 Task: Check the average views per listing of furnished in the last 3 years.
Action: Mouse moved to (816, 194)
Screenshot: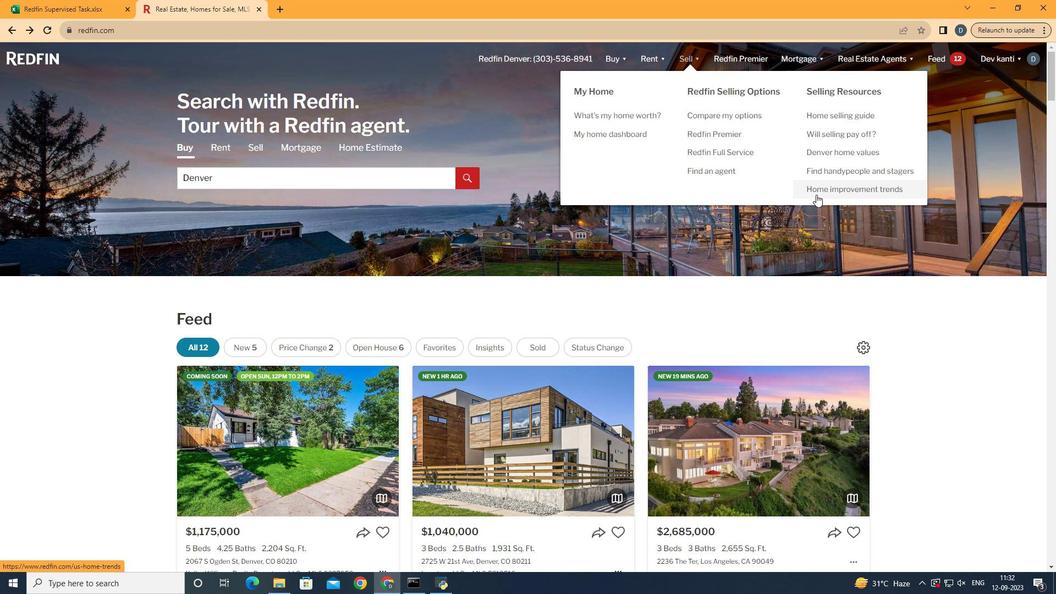 
Action: Mouse pressed left at (816, 194)
Screenshot: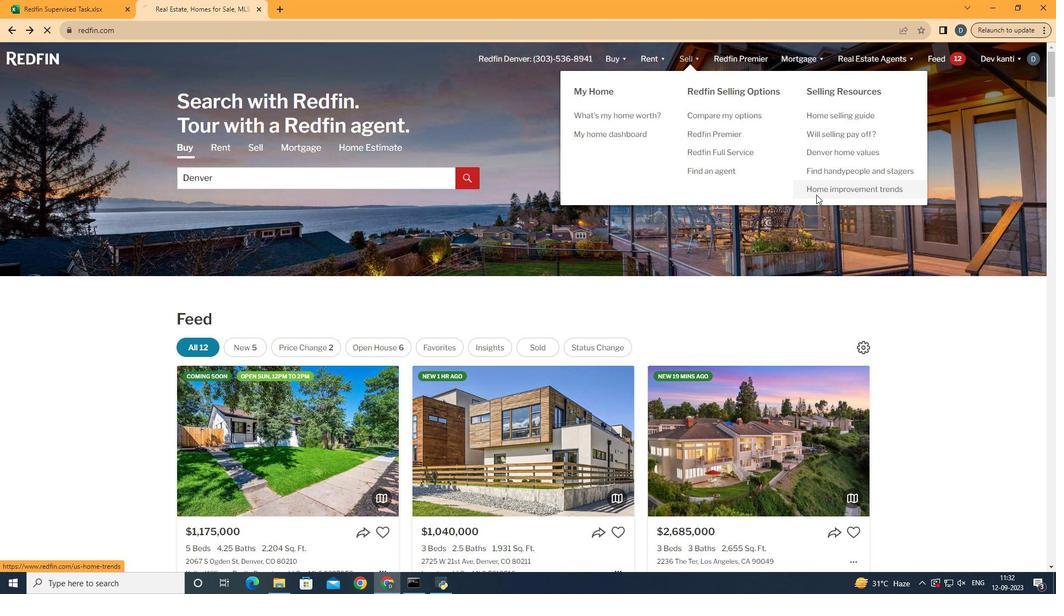 
Action: Mouse moved to (256, 214)
Screenshot: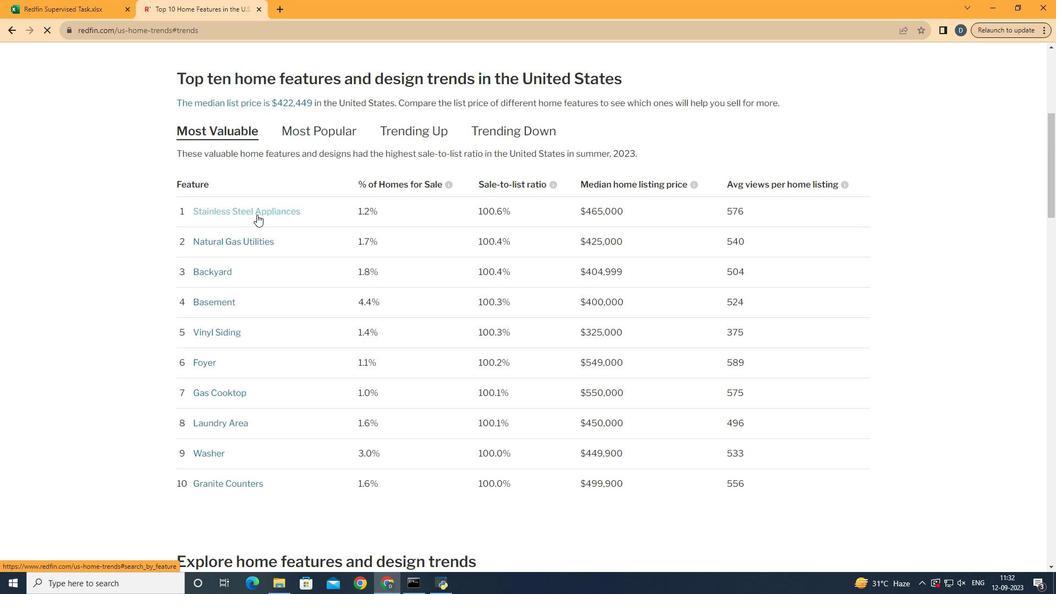 
Action: Mouse pressed left at (256, 214)
Screenshot: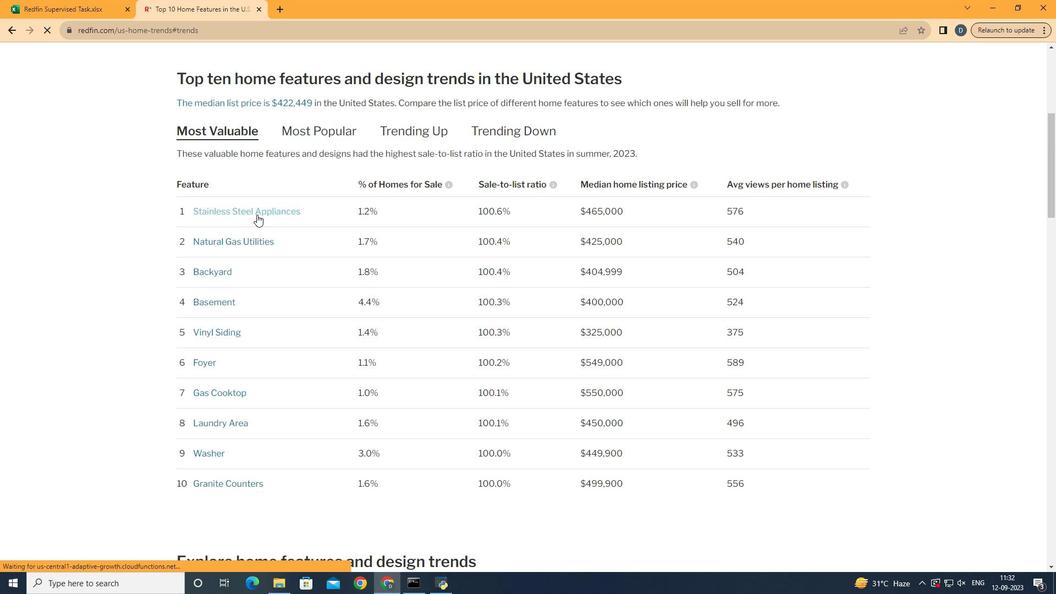 
Action: Mouse moved to (322, 333)
Screenshot: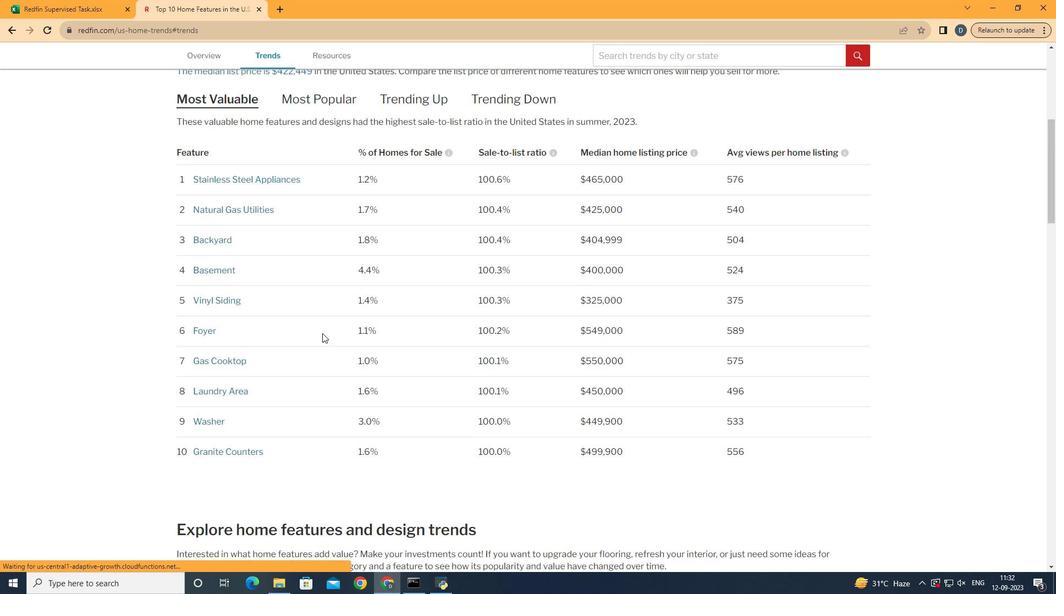 
Action: Mouse scrolled (322, 332) with delta (0, 0)
Screenshot: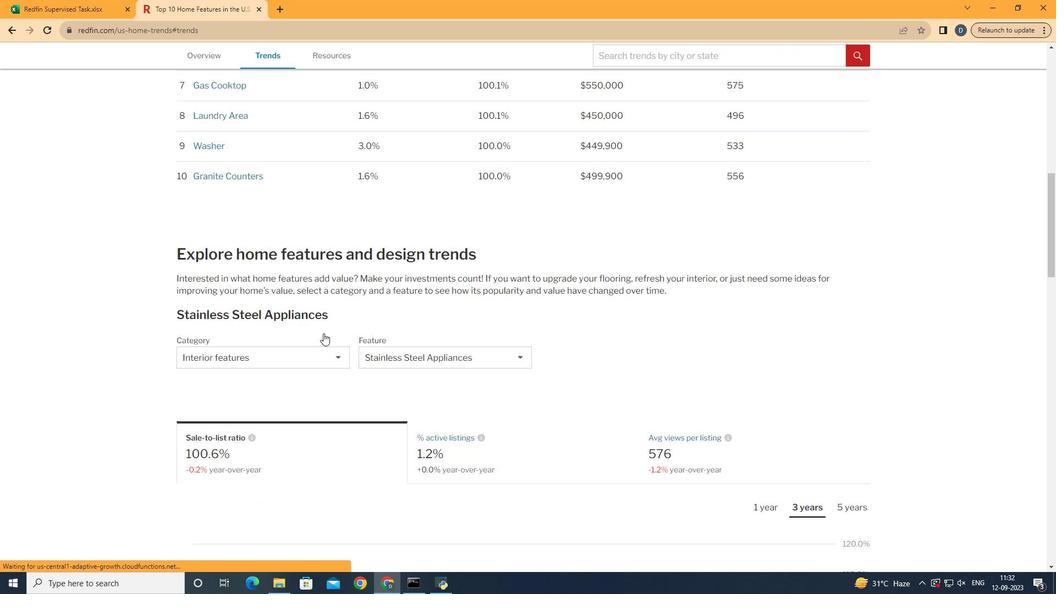 
Action: Mouse scrolled (322, 332) with delta (0, 0)
Screenshot: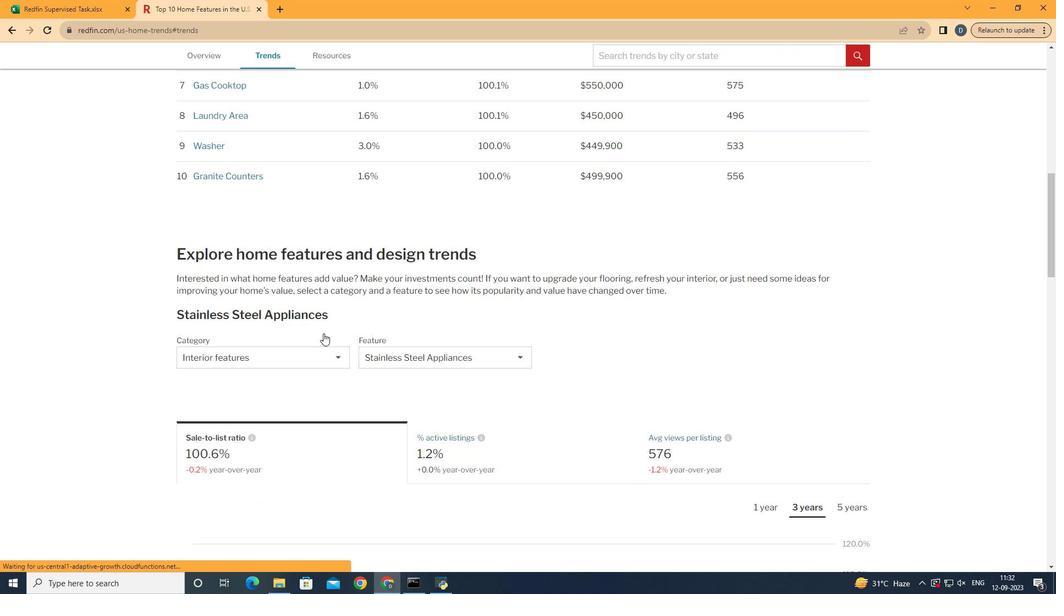 
Action: Mouse scrolled (322, 332) with delta (0, 0)
Screenshot: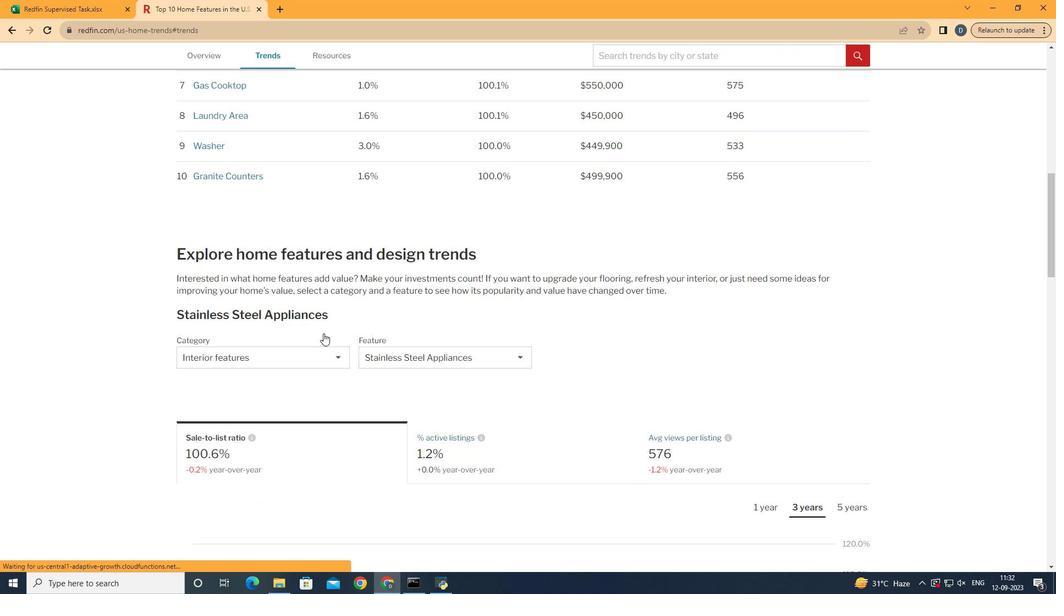 
Action: Mouse scrolled (322, 332) with delta (0, 0)
Screenshot: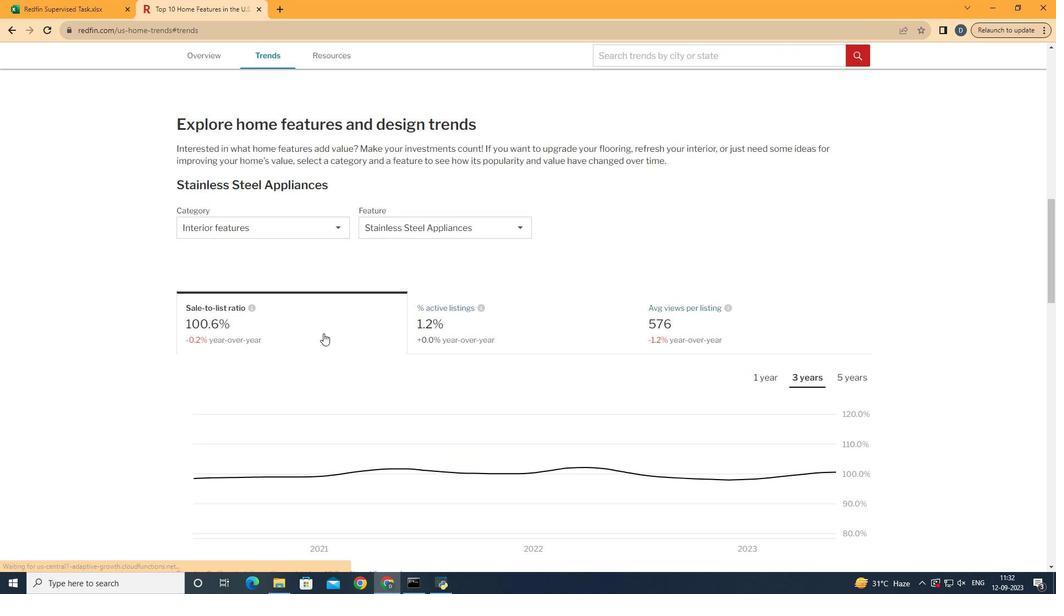 
Action: Mouse scrolled (322, 332) with delta (0, 0)
Screenshot: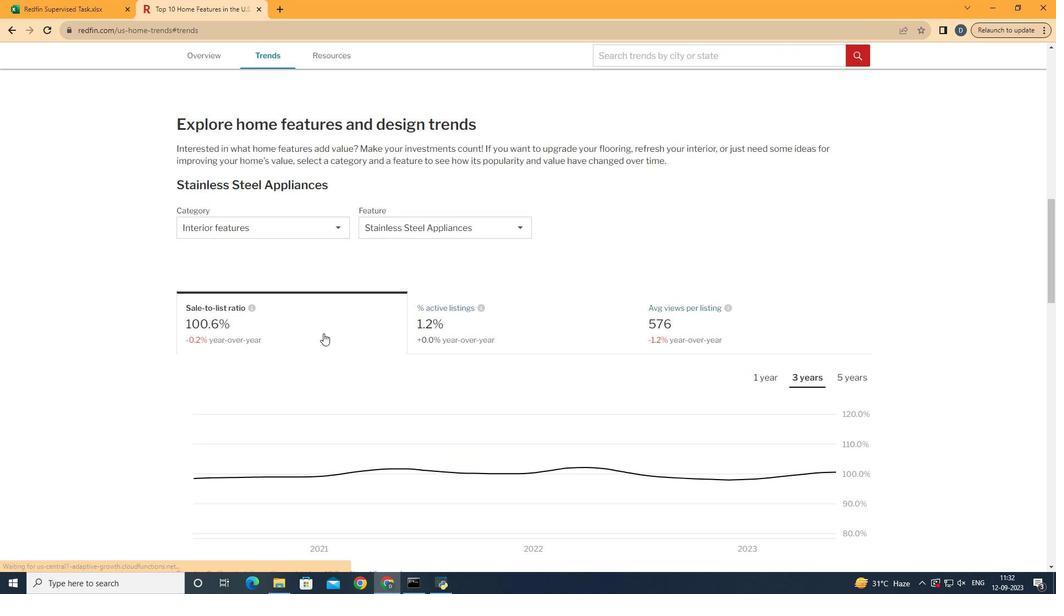
Action: Mouse scrolled (322, 332) with delta (0, 0)
Screenshot: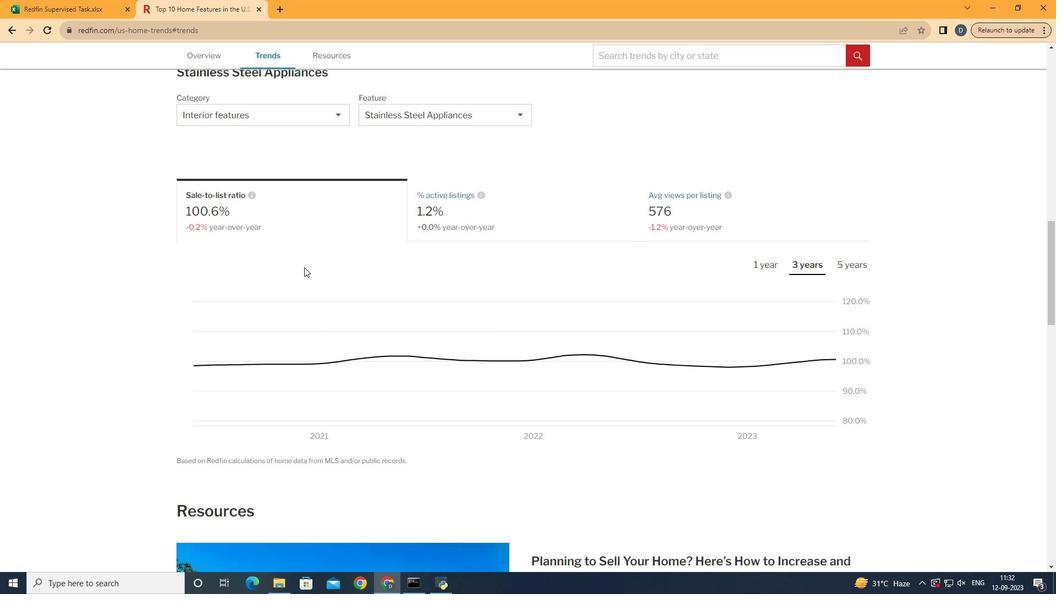 
Action: Mouse scrolled (322, 332) with delta (0, 0)
Screenshot: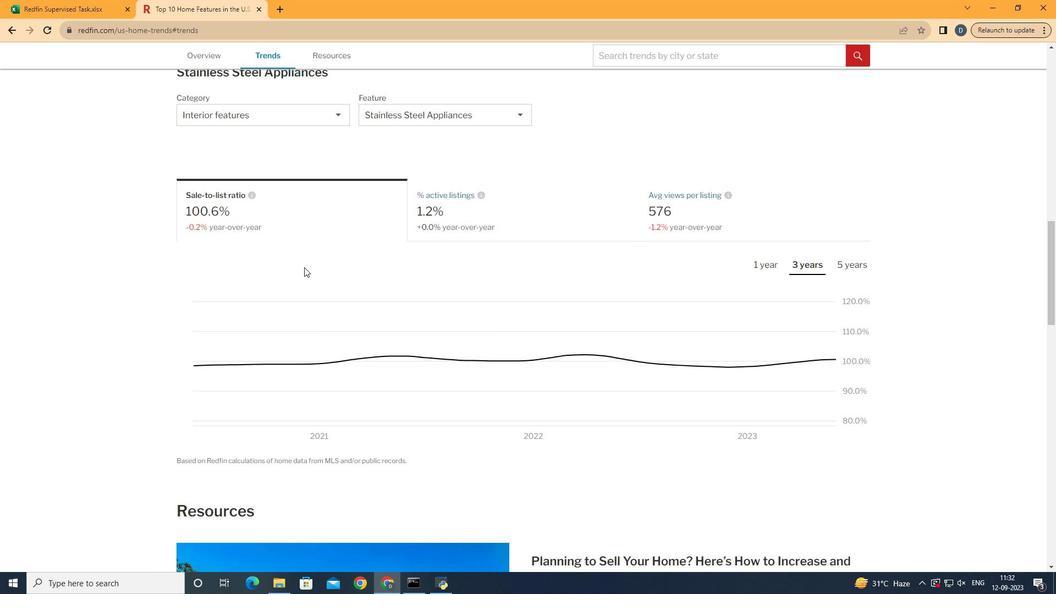 
Action: Mouse scrolled (322, 332) with delta (0, 0)
Screenshot: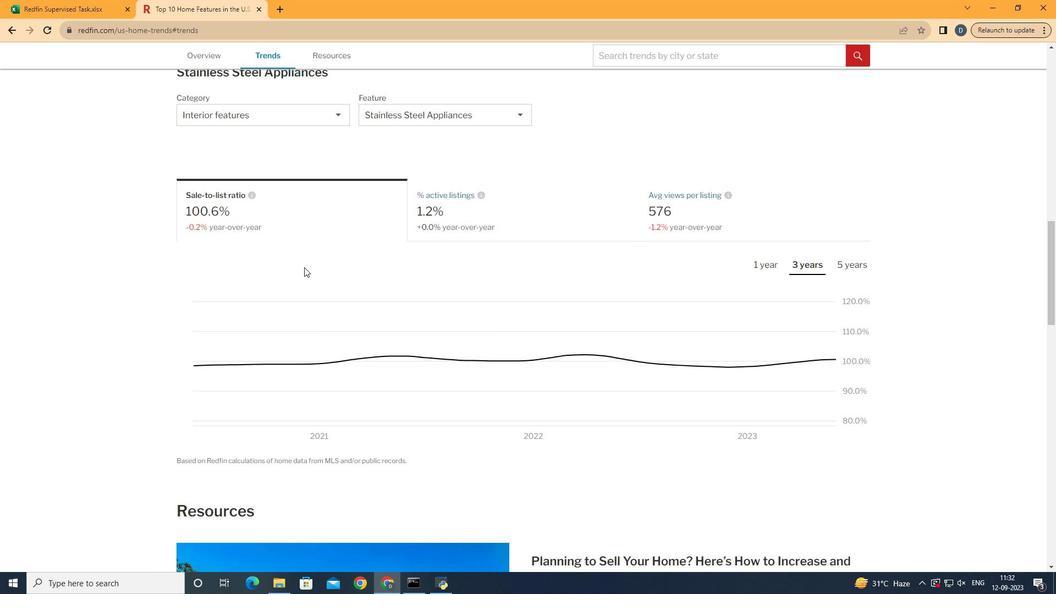 
Action: Mouse scrolled (322, 332) with delta (0, 0)
Screenshot: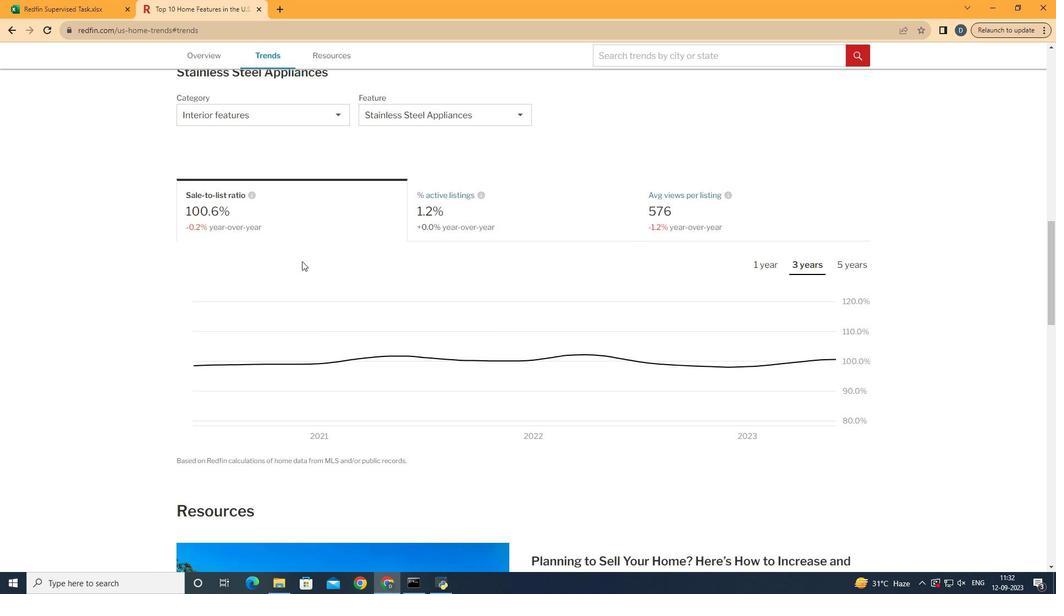 
Action: Mouse moved to (323, 333)
Screenshot: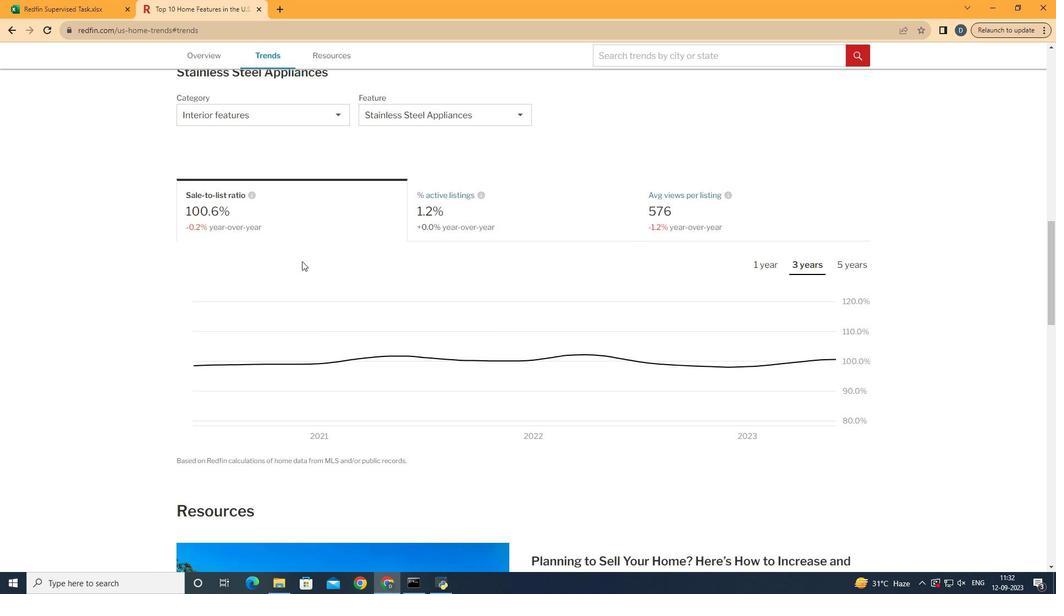 
Action: Mouse scrolled (323, 332) with delta (0, 0)
Screenshot: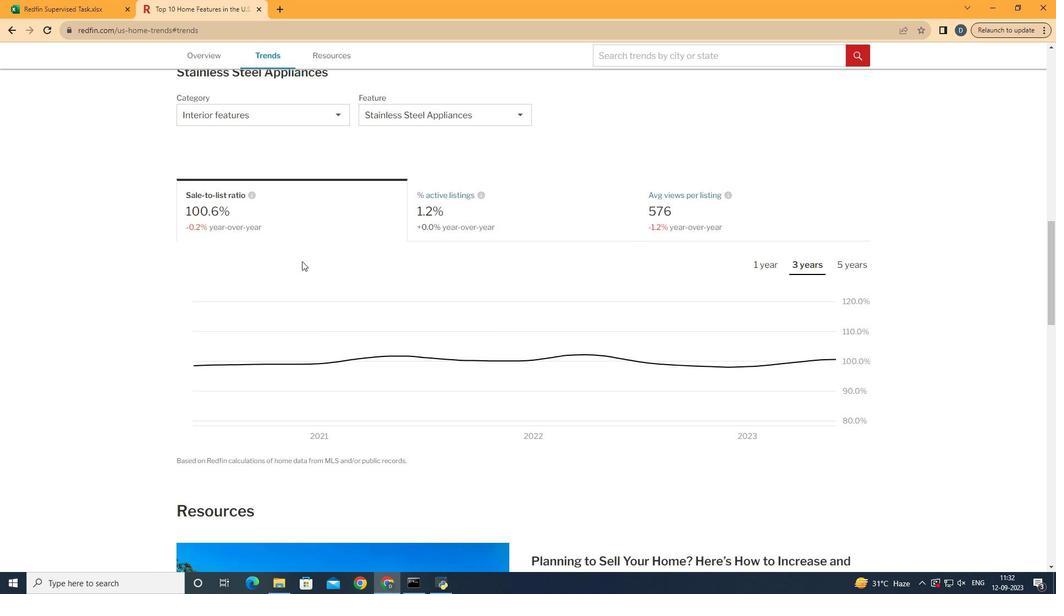 
Action: Mouse moved to (301, 261)
Screenshot: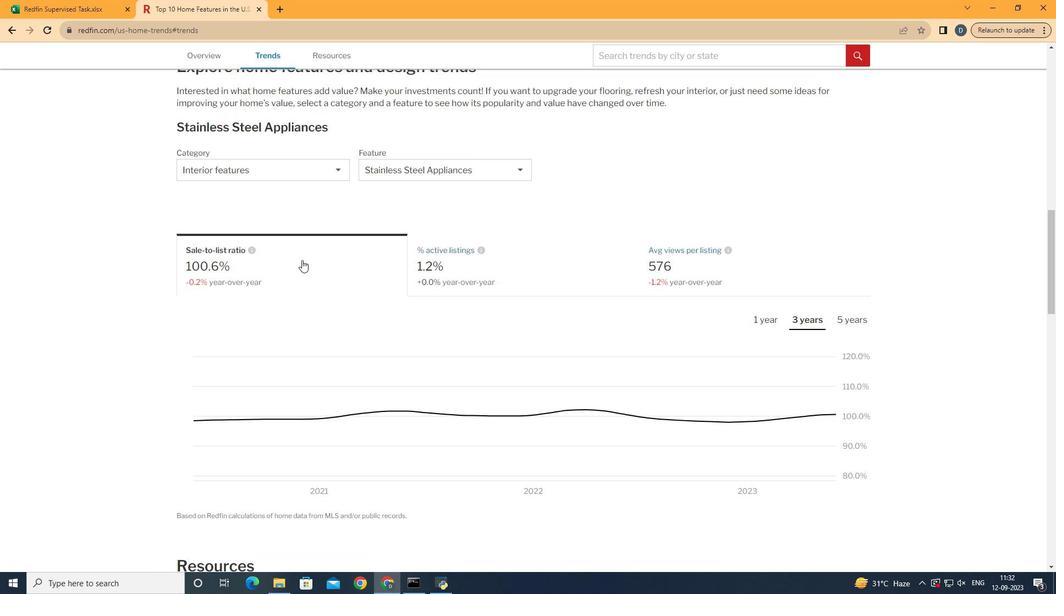 
Action: Mouse scrolled (301, 261) with delta (0, 0)
Screenshot: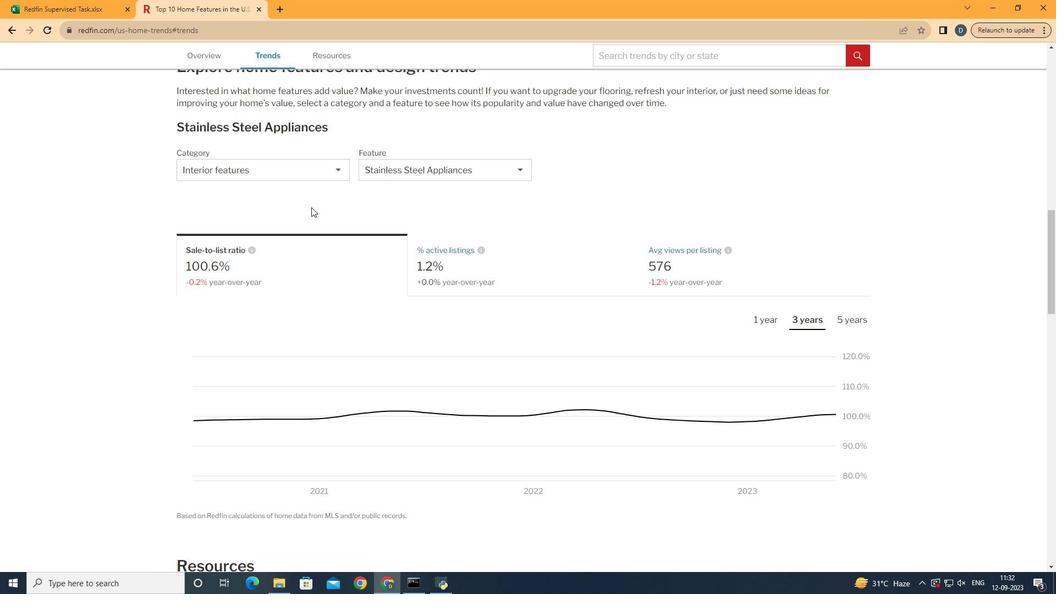 
Action: Mouse moved to (322, 168)
Screenshot: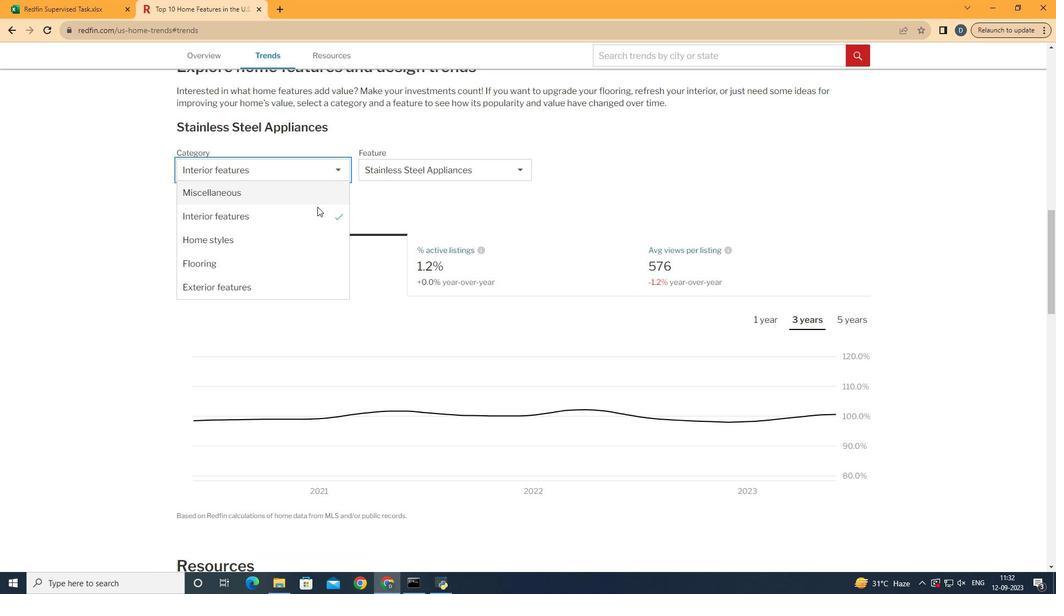 
Action: Mouse pressed left at (322, 168)
Screenshot: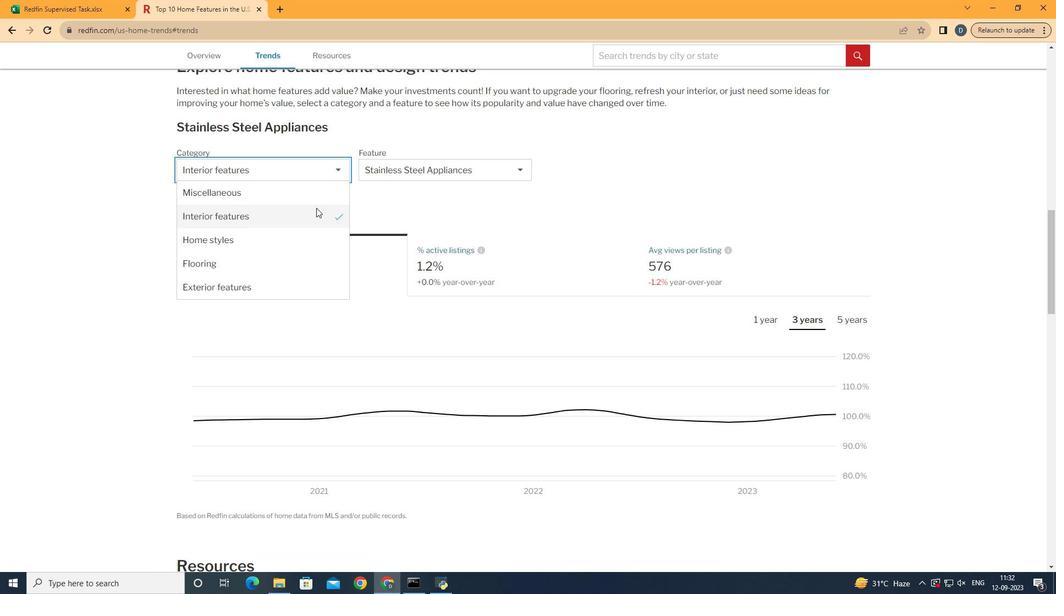 
Action: Mouse moved to (316, 207)
Screenshot: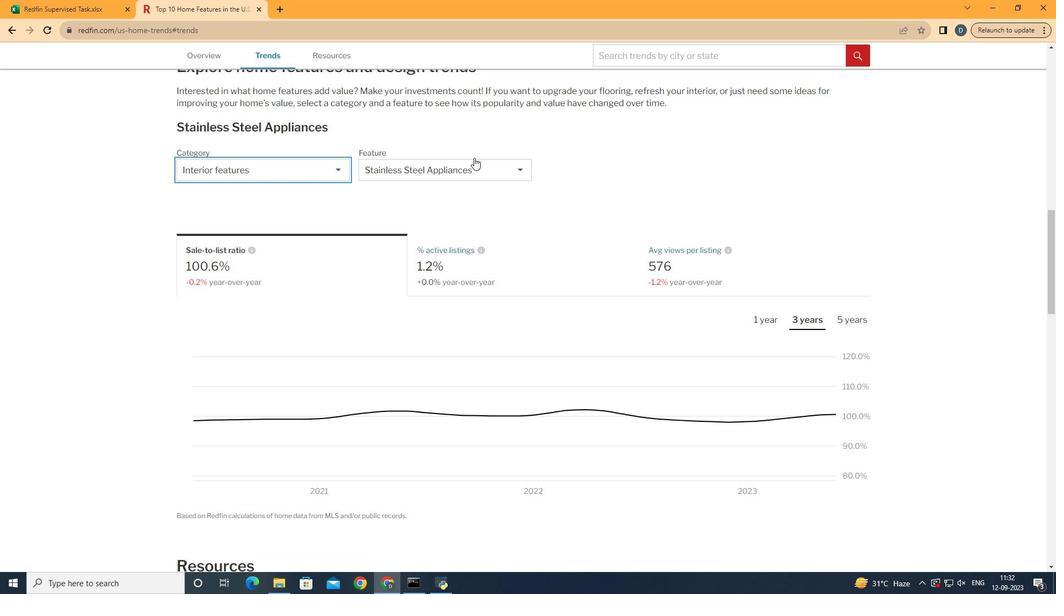 
Action: Mouse pressed left at (316, 207)
Screenshot: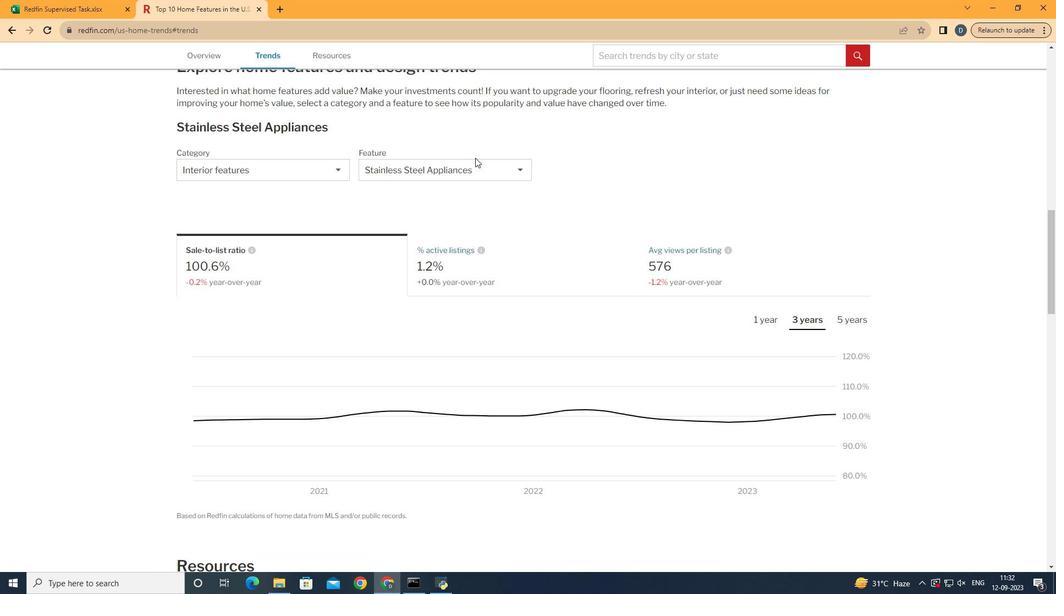 
Action: Mouse moved to (475, 157)
Screenshot: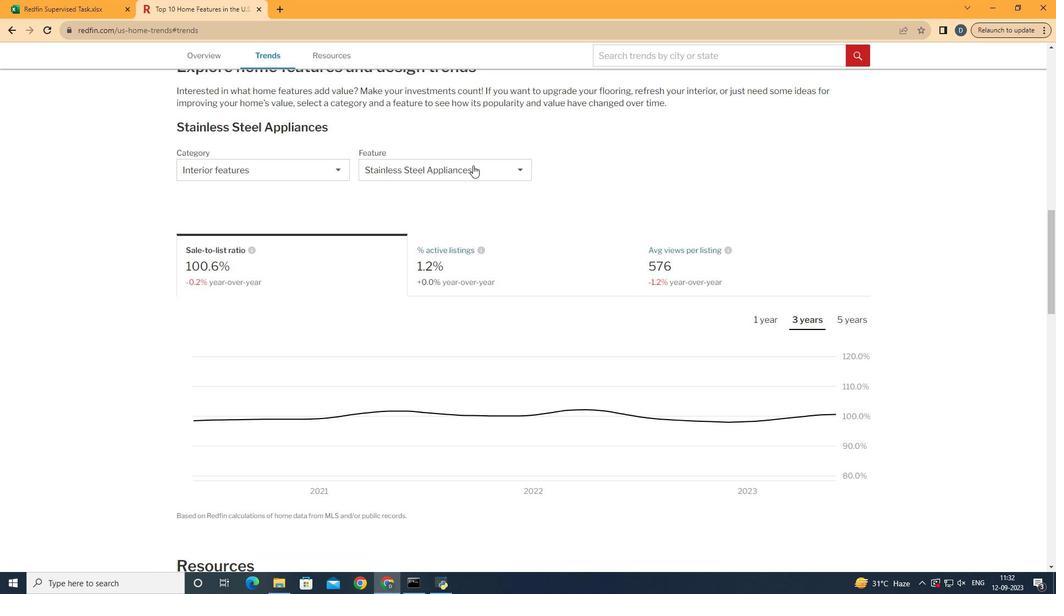 
Action: Mouse pressed left at (475, 157)
Screenshot: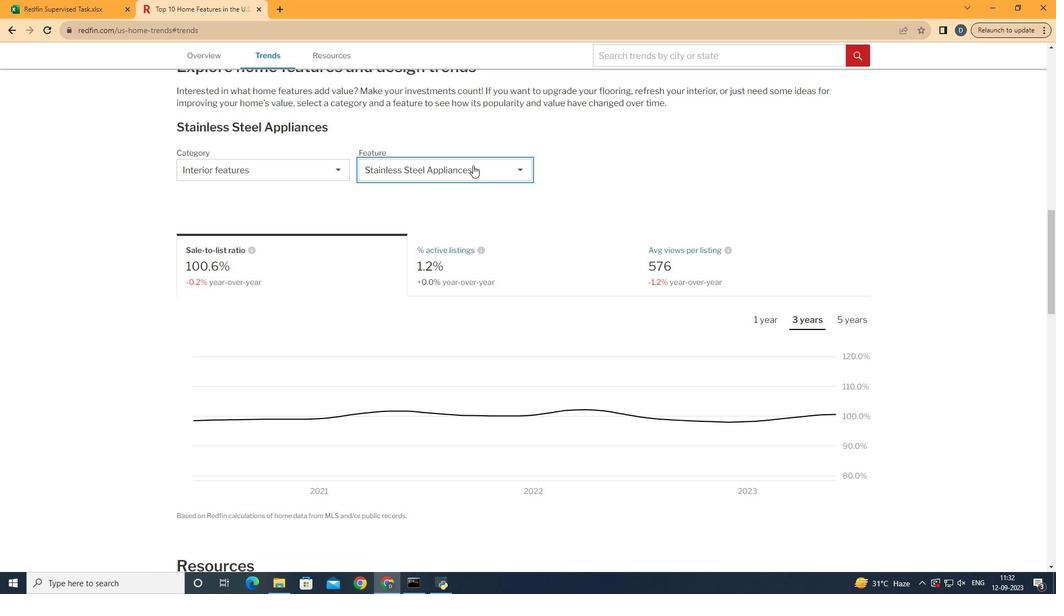 
Action: Mouse moved to (473, 165)
Screenshot: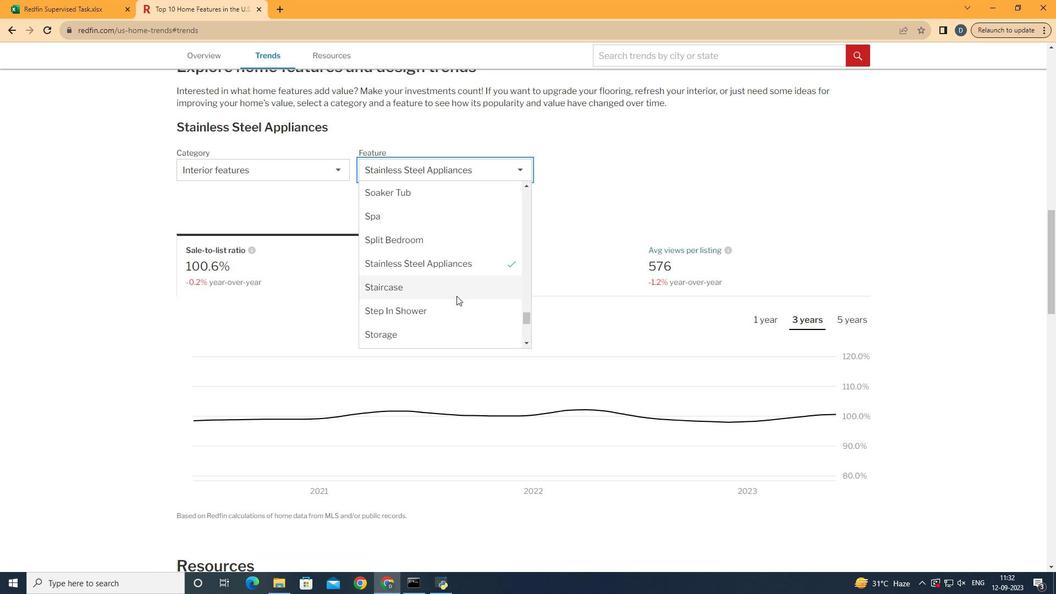 
Action: Mouse pressed left at (473, 165)
Screenshot: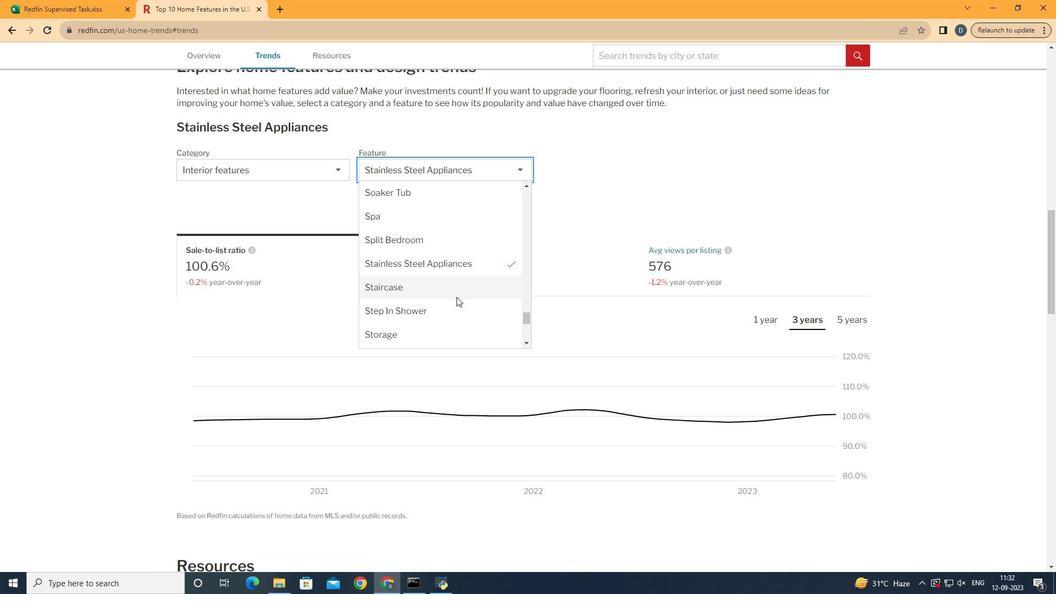 
Action: Mouse moved to (456, 297)
Screenshot: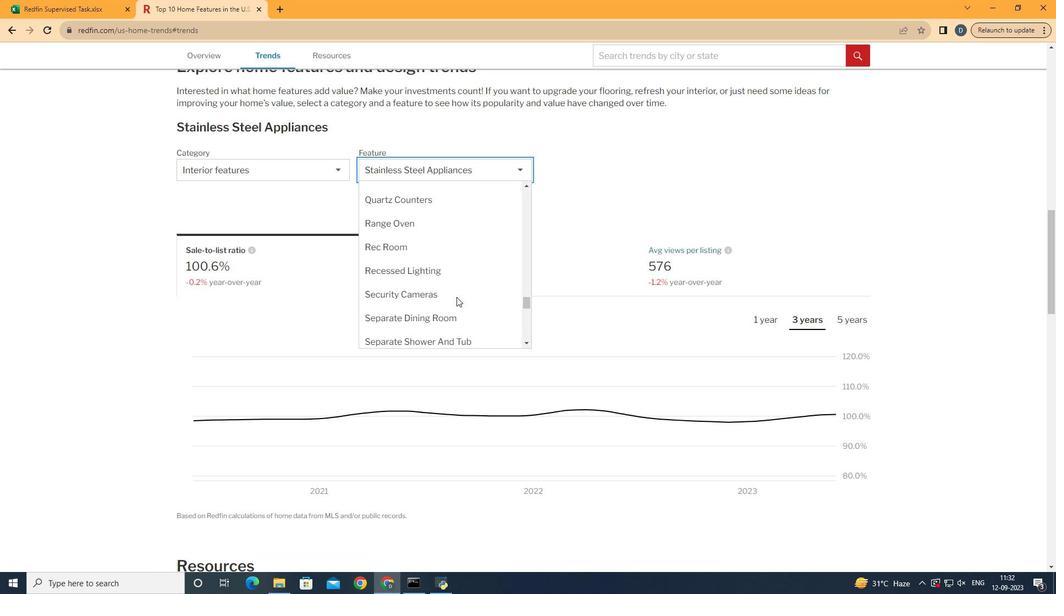 
Action: Mouse scrolled (456, 297) with delta (0, 0)
Screenshot: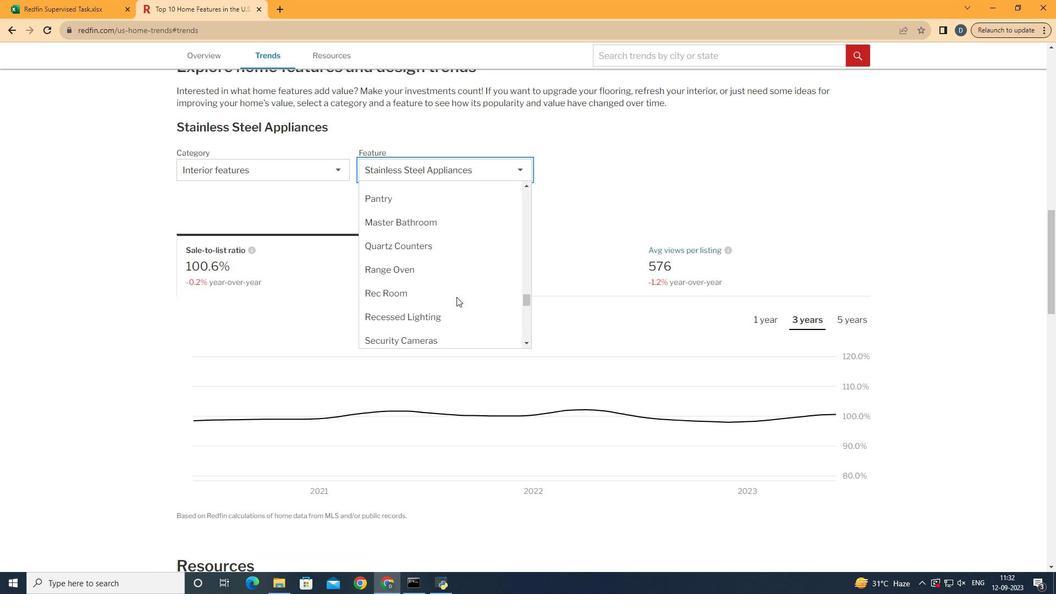 
Action: Mouse scrolled (456, 297) with delta (0, 0)
Screenshot: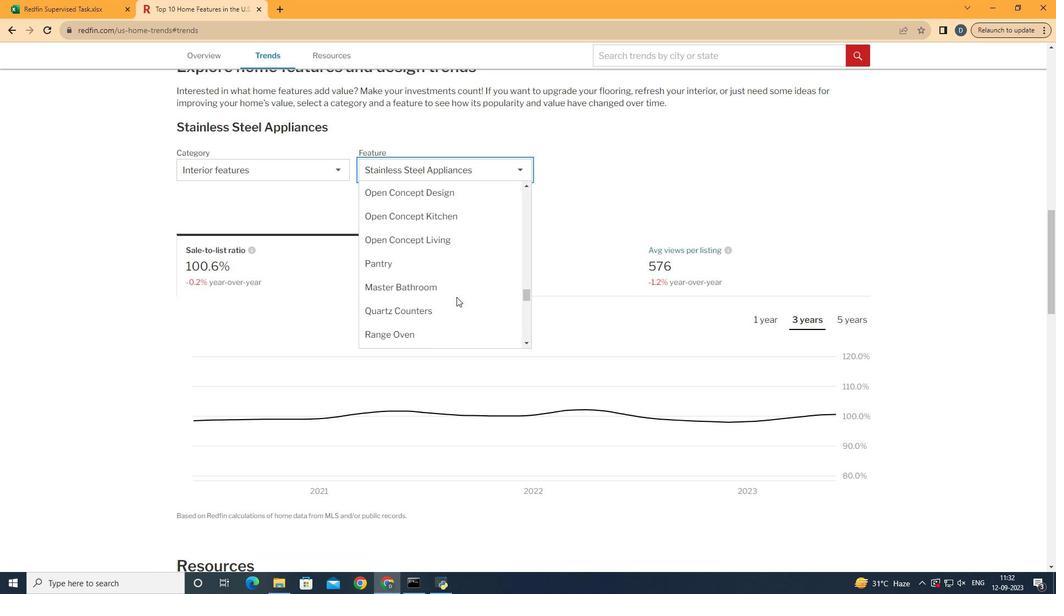 
Action: Mouse scrolled (456, 297) with delta (0, 0)
Screenshot: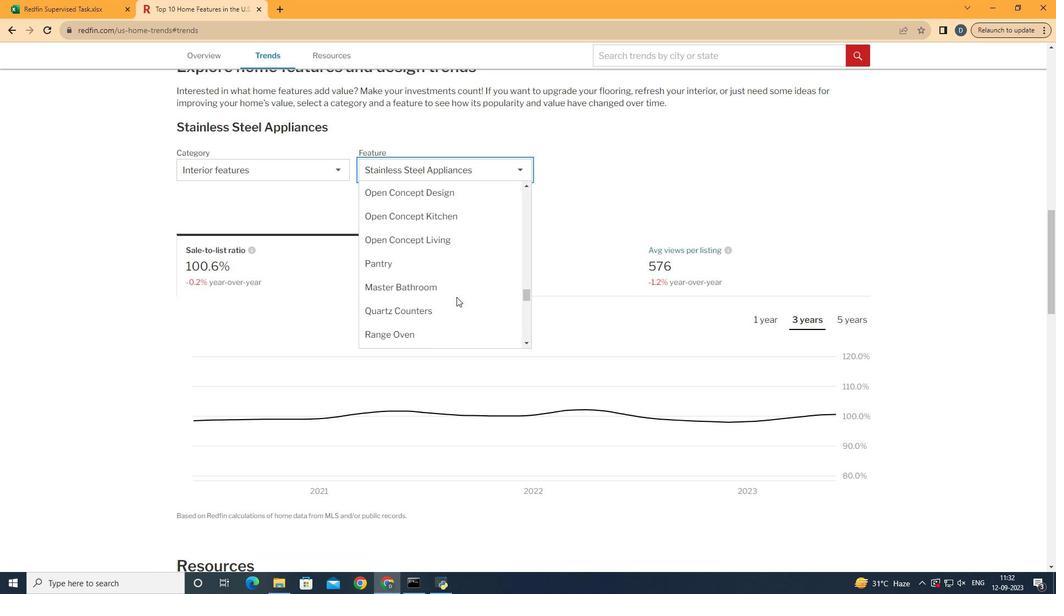 
Action: Mouse scrolled (456, 297) with delta (0, 0)
Screenshot: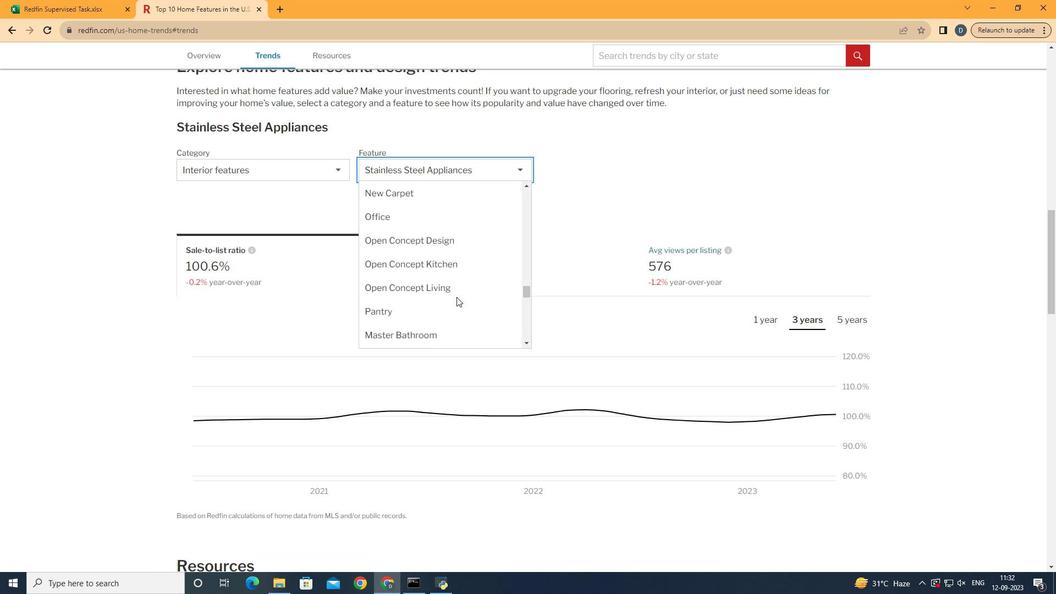 
Action: Mouse scrolled (456, 297) with delta (0, 0)
Screenshot: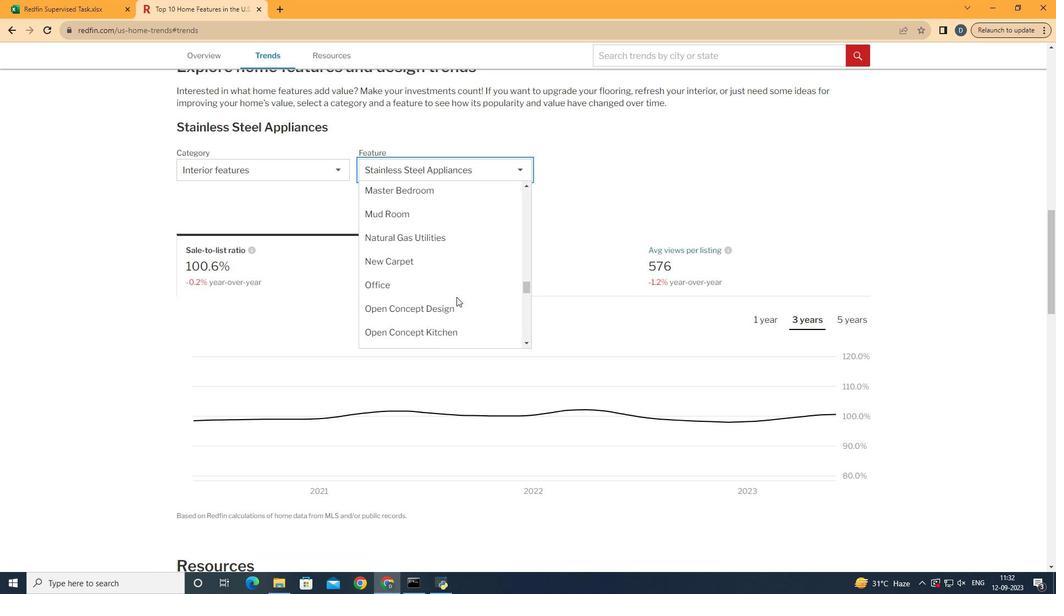 
Action: Mouse scrolled (456, 297) with delta (0, 0)
Screenshot: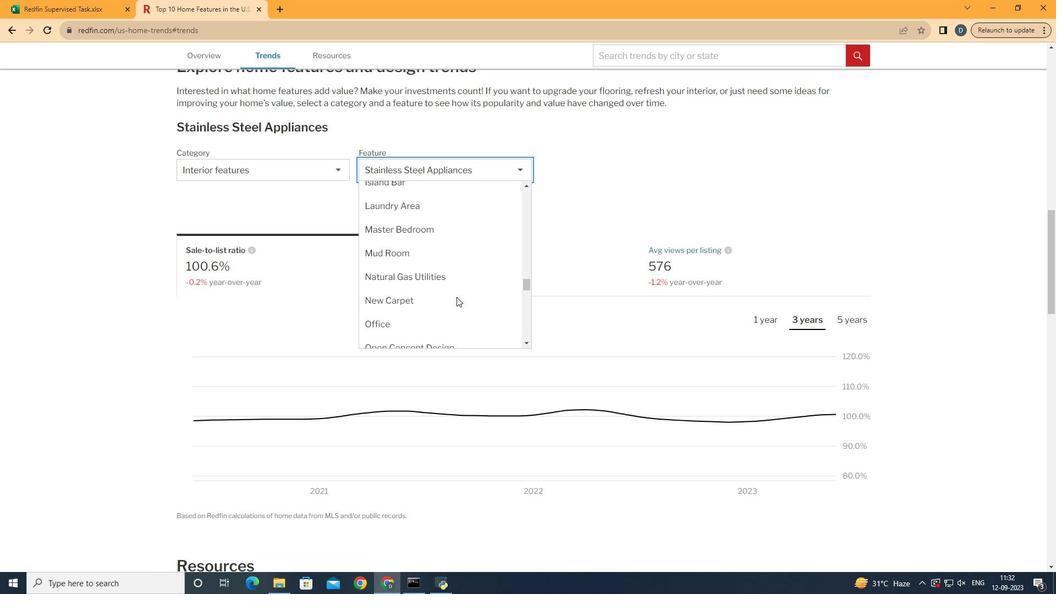
Action: Mouse scrolled (456, 297) with delta (0, 0)
Screenshot: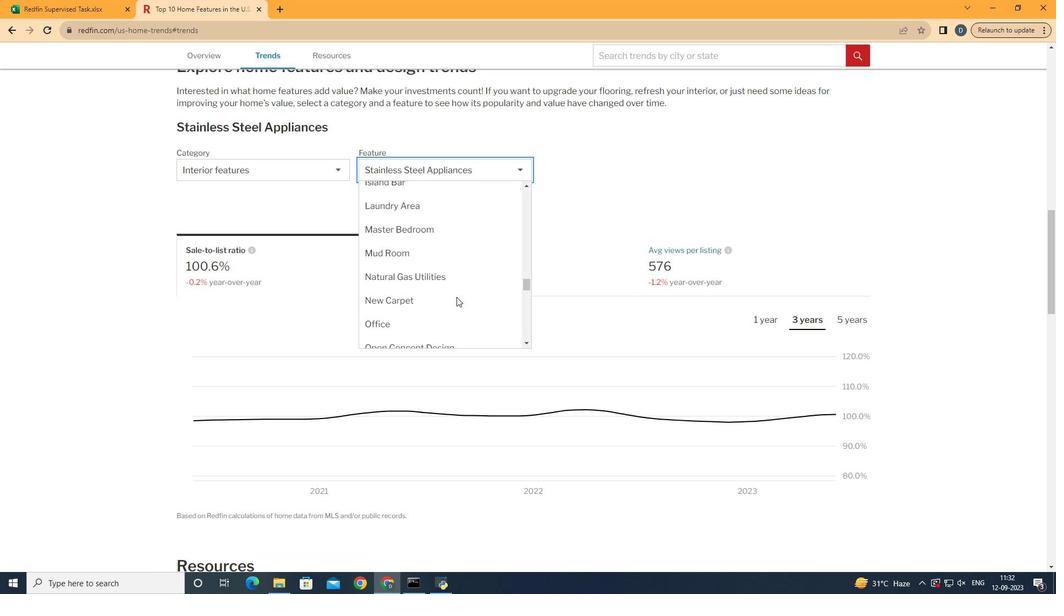 
Action: Mouse scrolled (456, 297) with delta (0, 0)
Screenshot: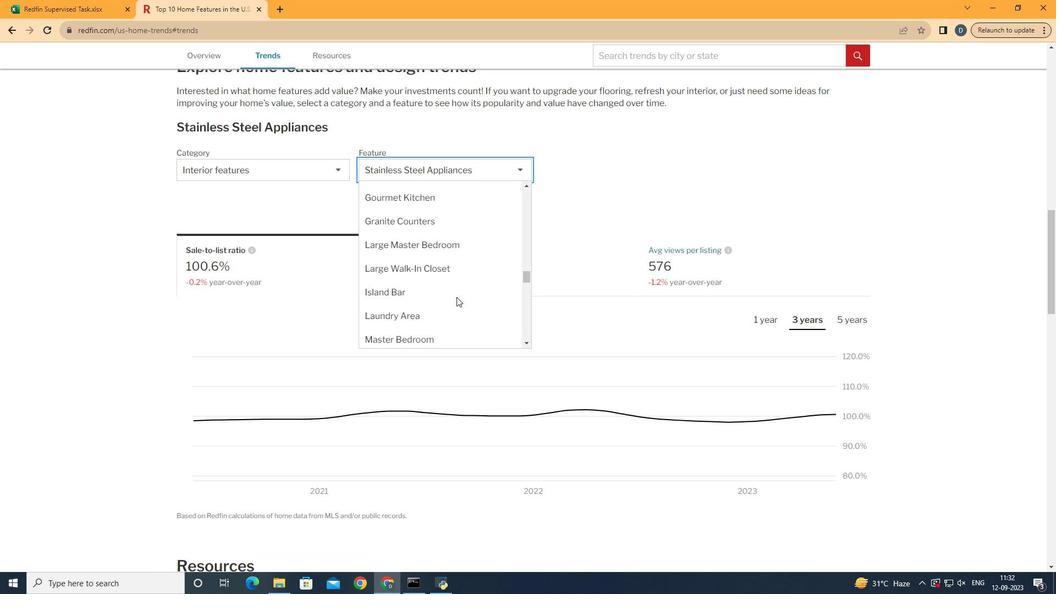 
Action: Mouse scrolled (456, 297) with delta (0, 0)
Screenshot: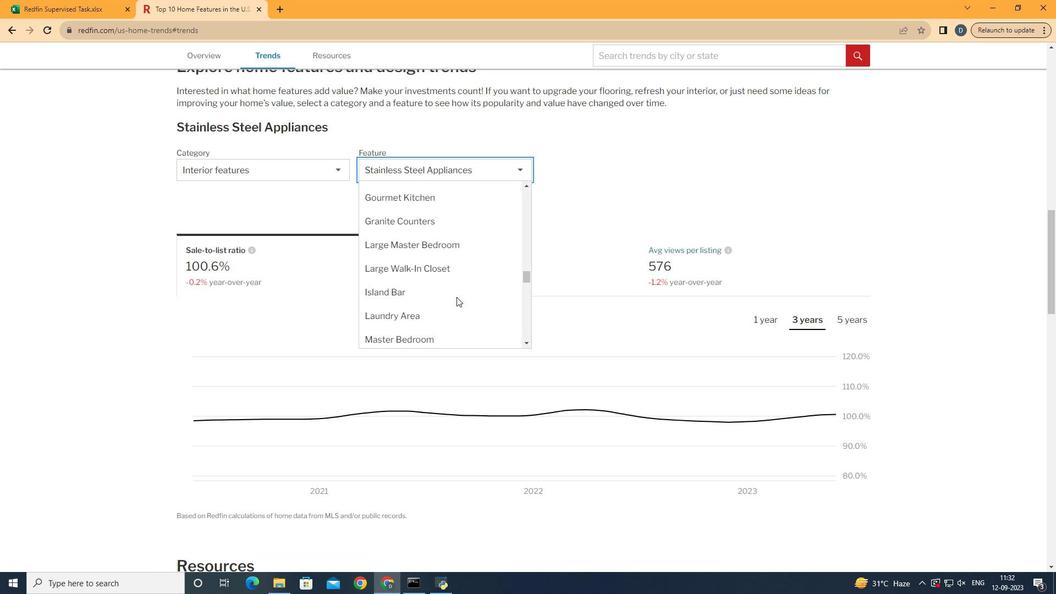 
Action: Mouse scrolled (456, 297) with delta (0, 0)
Screenshot: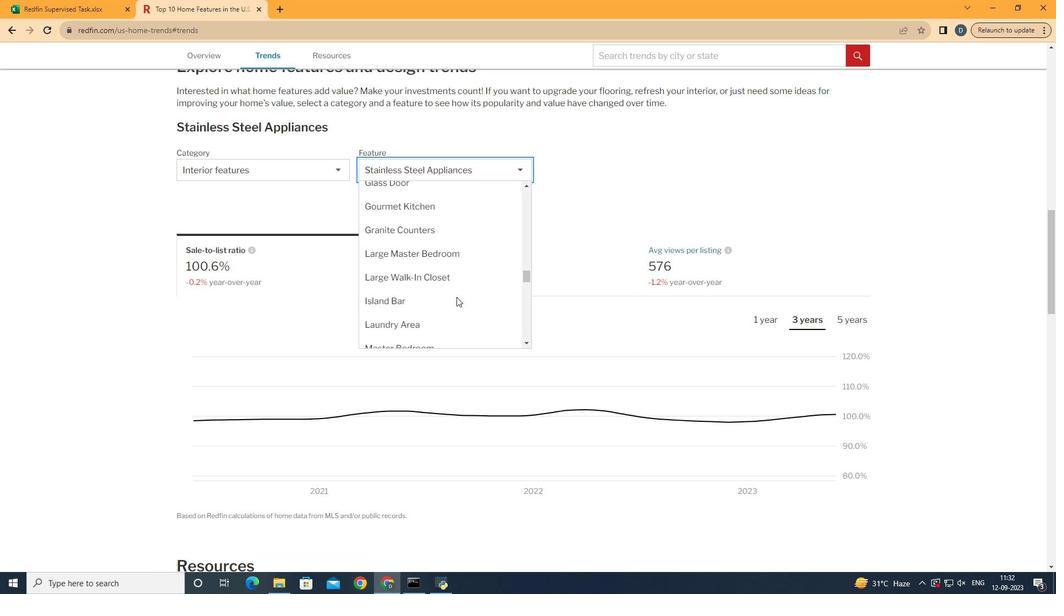 
Action: Mouse scrolled (456, 297) with delta (0, 0)
Screenshot: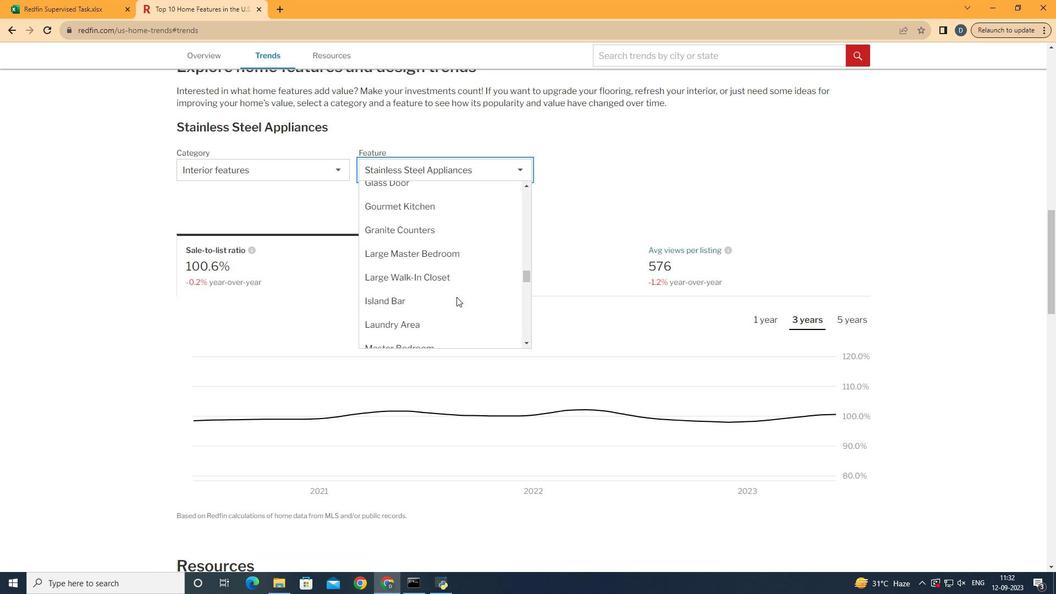 
Action: Mouse scrolled (456, 297) with delta (0, 0)
Screenshot: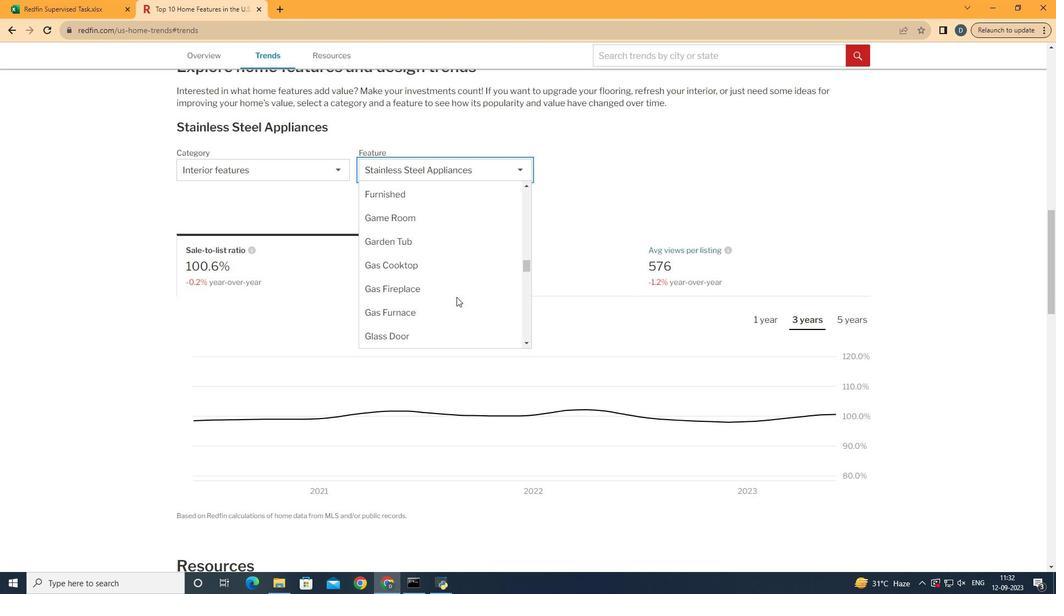 
Action: Mouse scrolled (456, 297) with delta (0, 0)
Screenshot: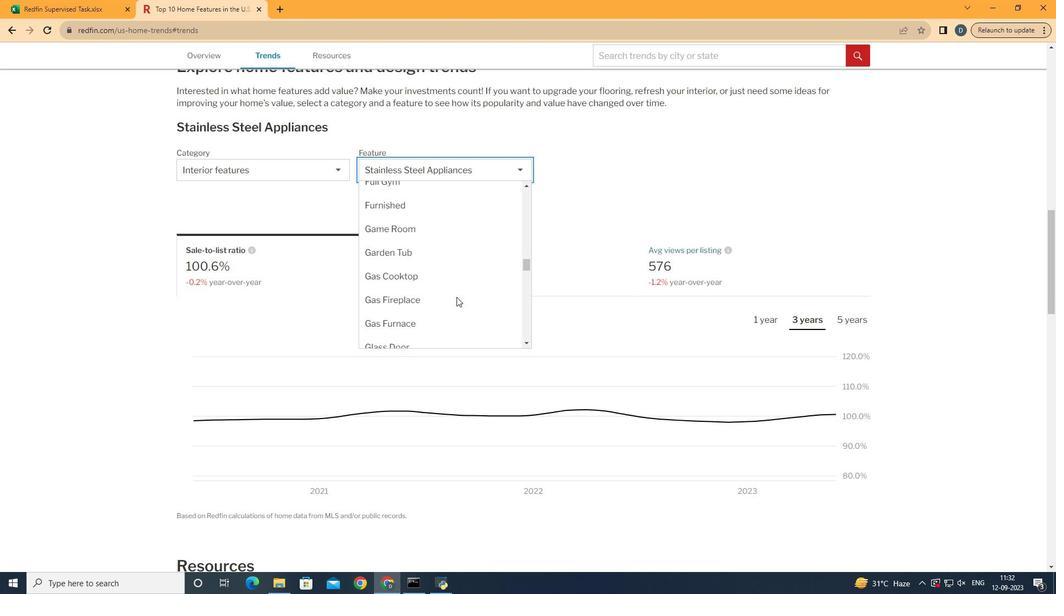 
Action: Mouse scrolled (456, 297) with delta (0, 0)
Screenshot: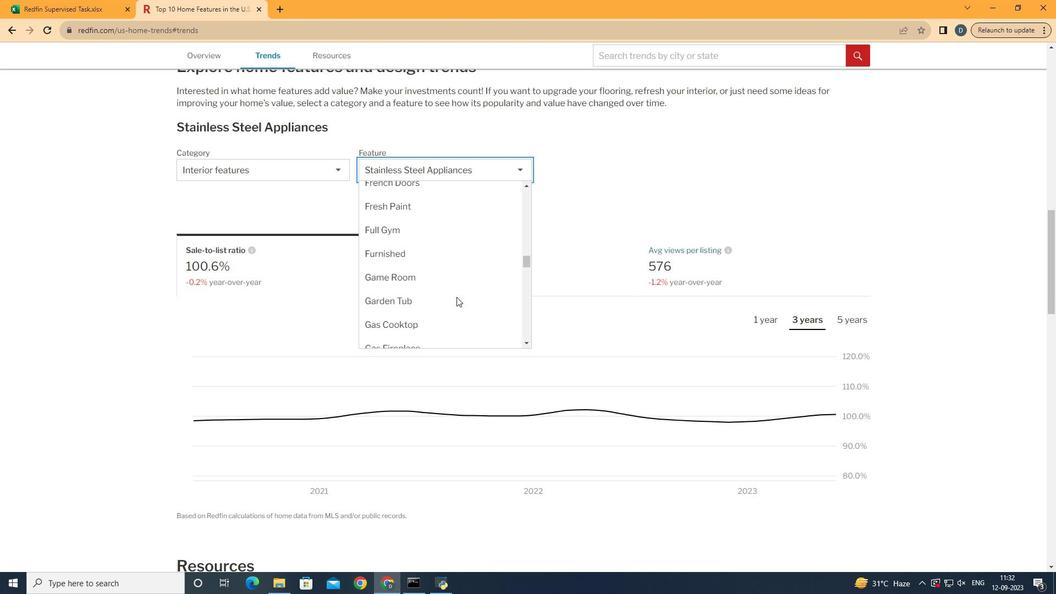
Action: Mouse scrolled (456, 297) with delta (0, 0)
Screenshot: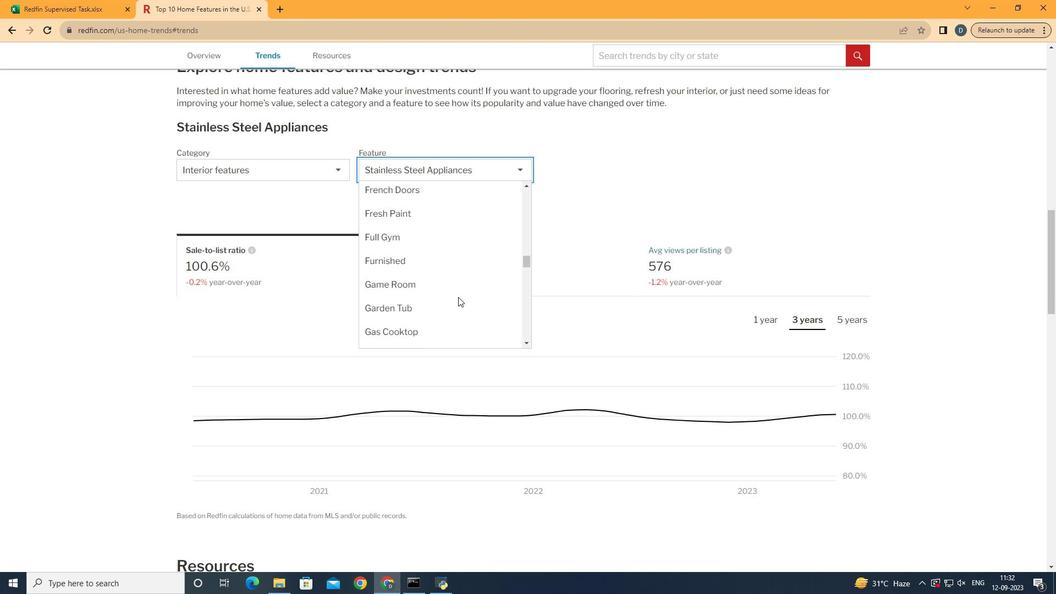 
Action: Mouse moved to (458, 265)
Screenshot: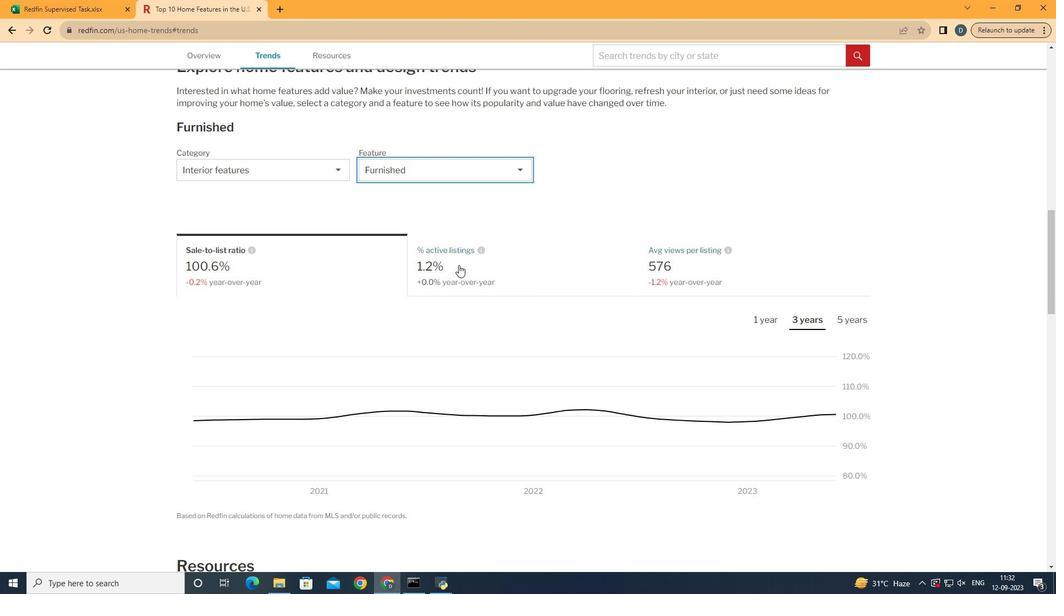 
Action: Mouse pressed left at (458, 265)
Screenshot: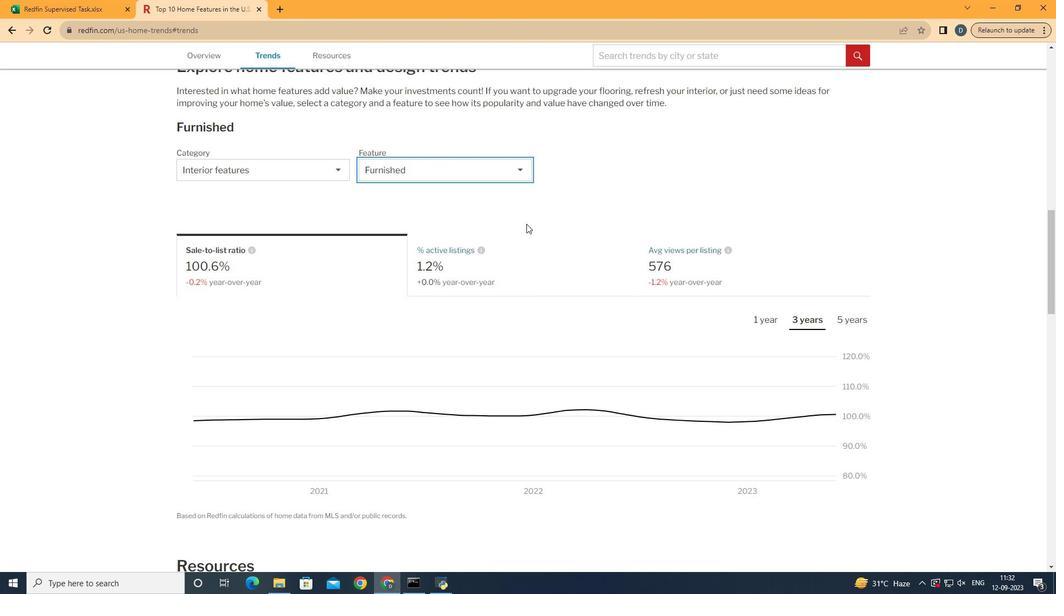 
Action: Mouse moved to (786, 270)
Screenshot: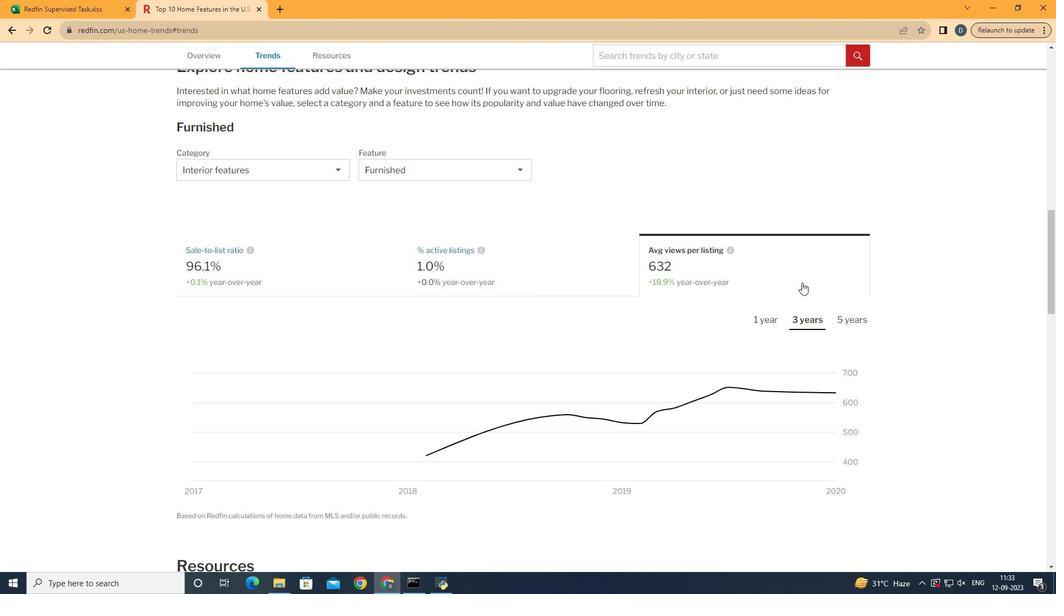 
Action: Mouse pressed left at (786, 270)
Screenshot: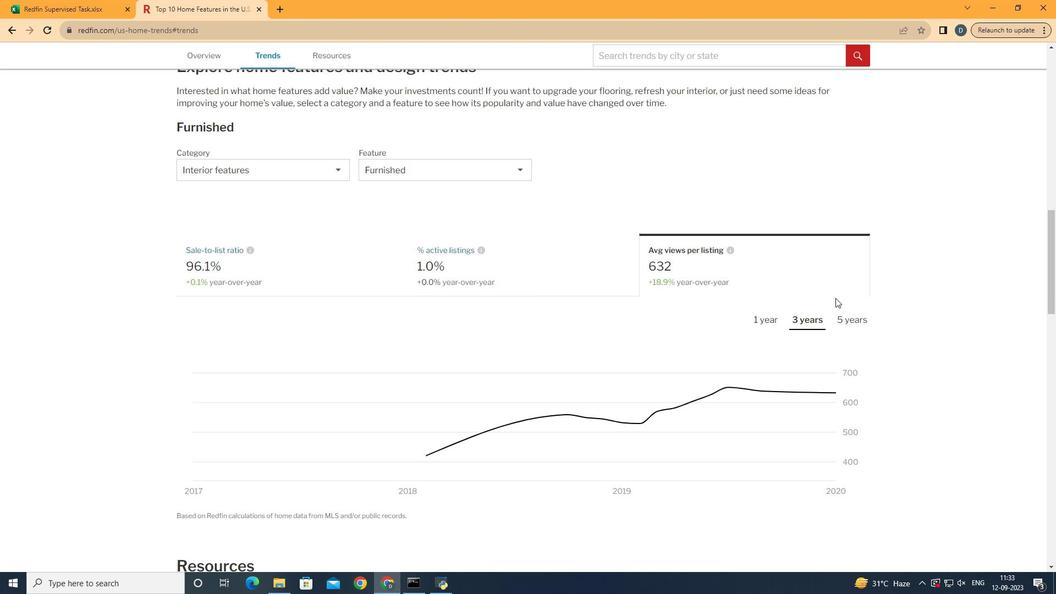 
Action: Mouse moved to (810, 317)
Screenshot: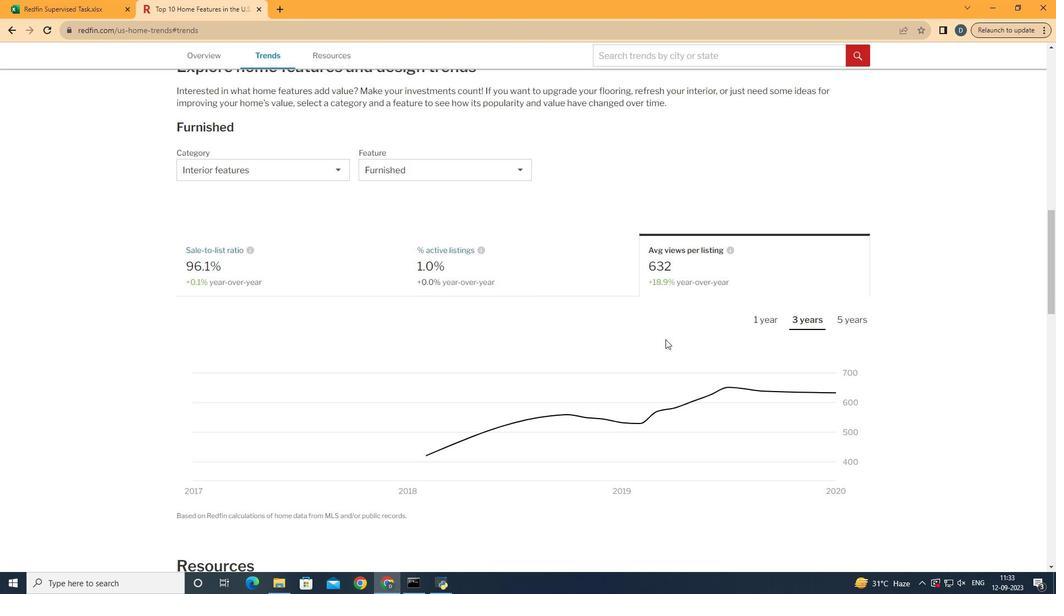 
Action: Mouse pressed left at (810, 317)
Screenshot: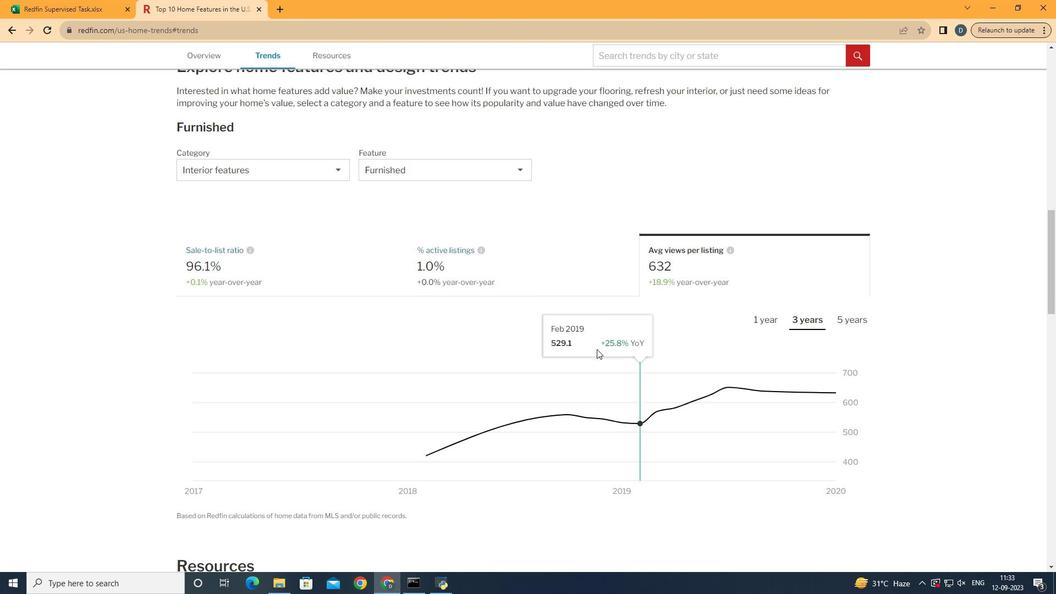 
Action: Mouse moved to (559, 356)
Screenshot: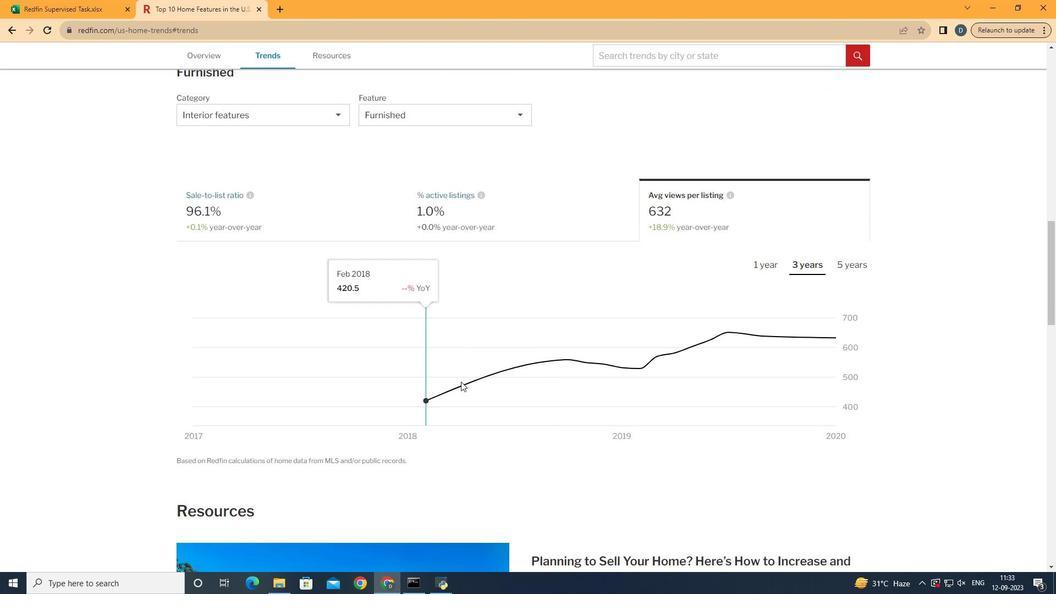 
Action: Mouse scrolled (559, 355) with delta (0, 0)
Screenshot: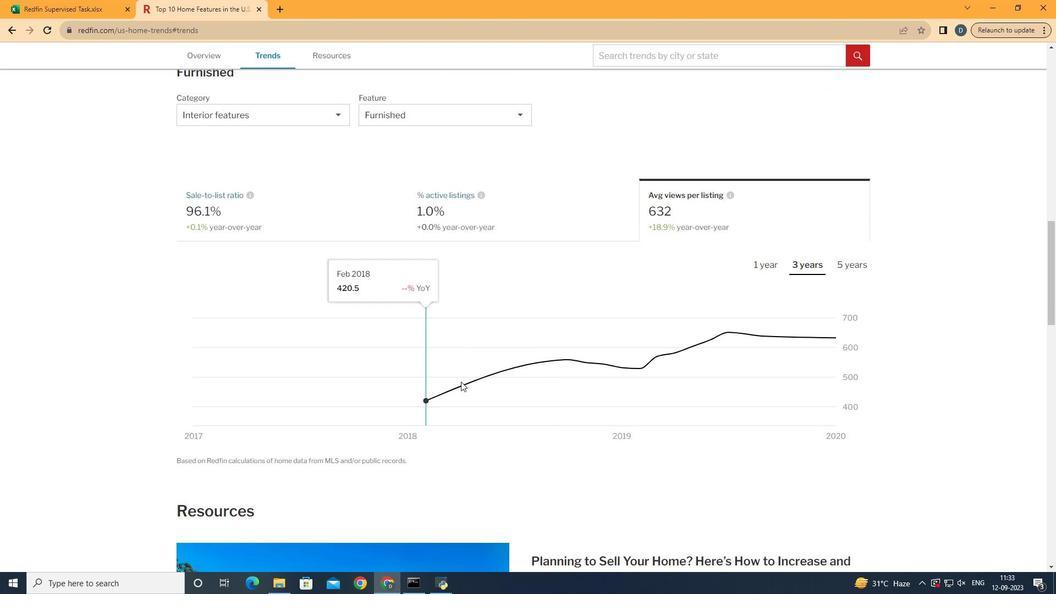 
Action: Mouse moved to (836, 349)
Screenshot: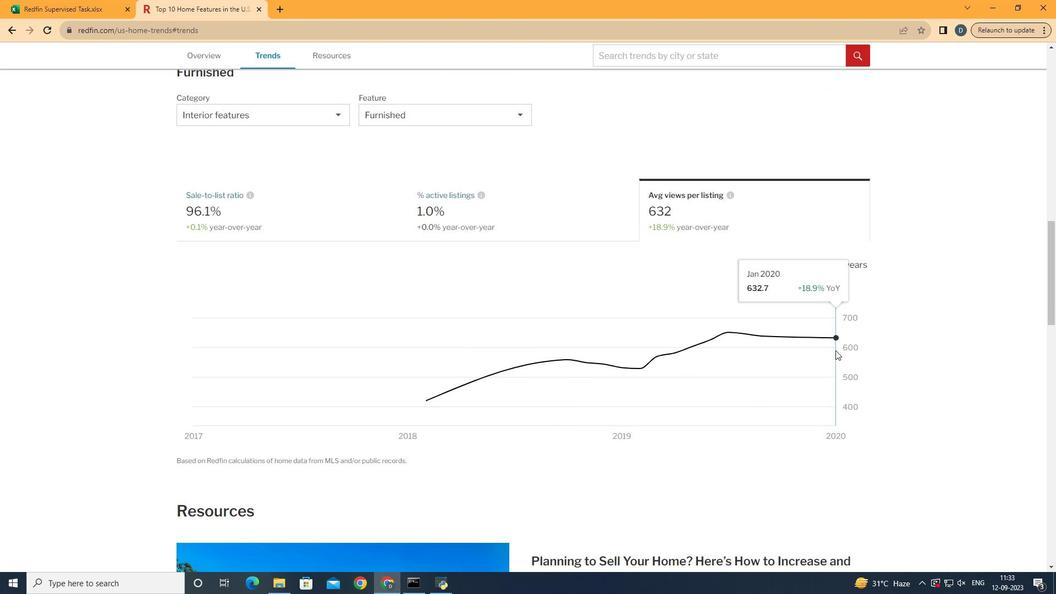 
